 Task: Add the product "Fancy Feast Land Based Variety Pack 3 oz (24 pk)" to cart from the store "Pavilions Pets".
Action: Mouse pressed left at (54, 96)
Screenshot: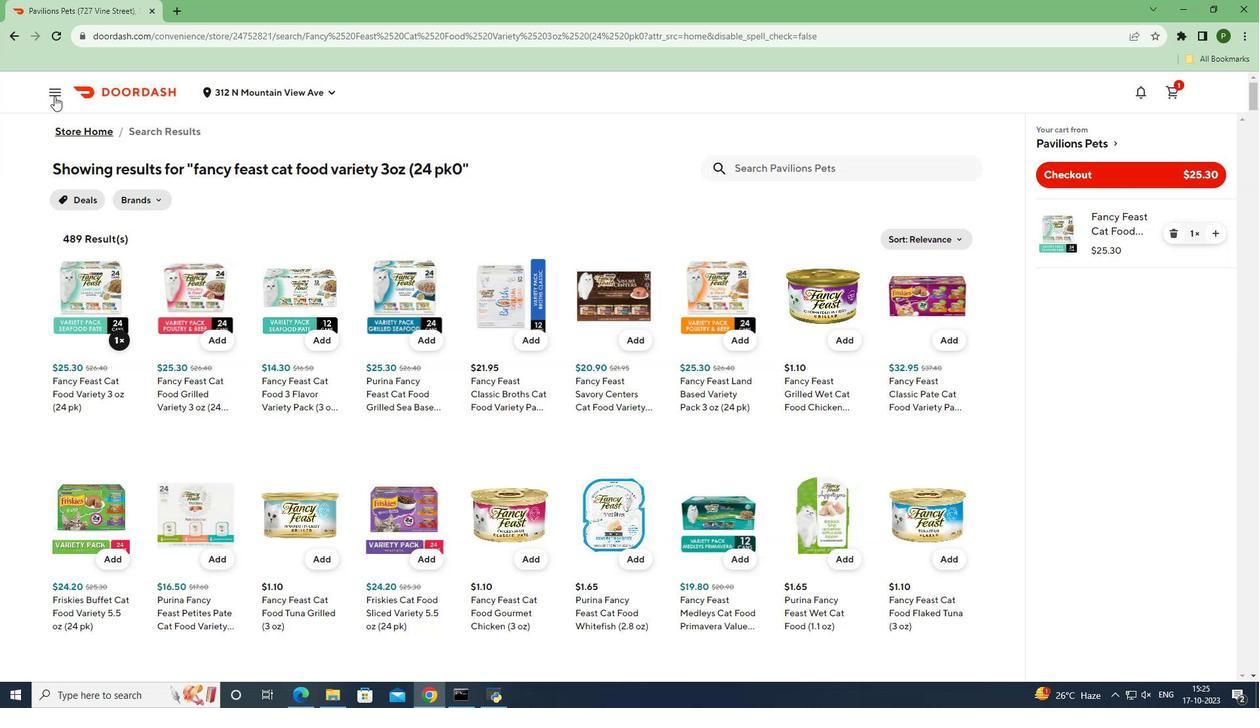 
Action: Mouse moved to (68, 196)
Screenshot: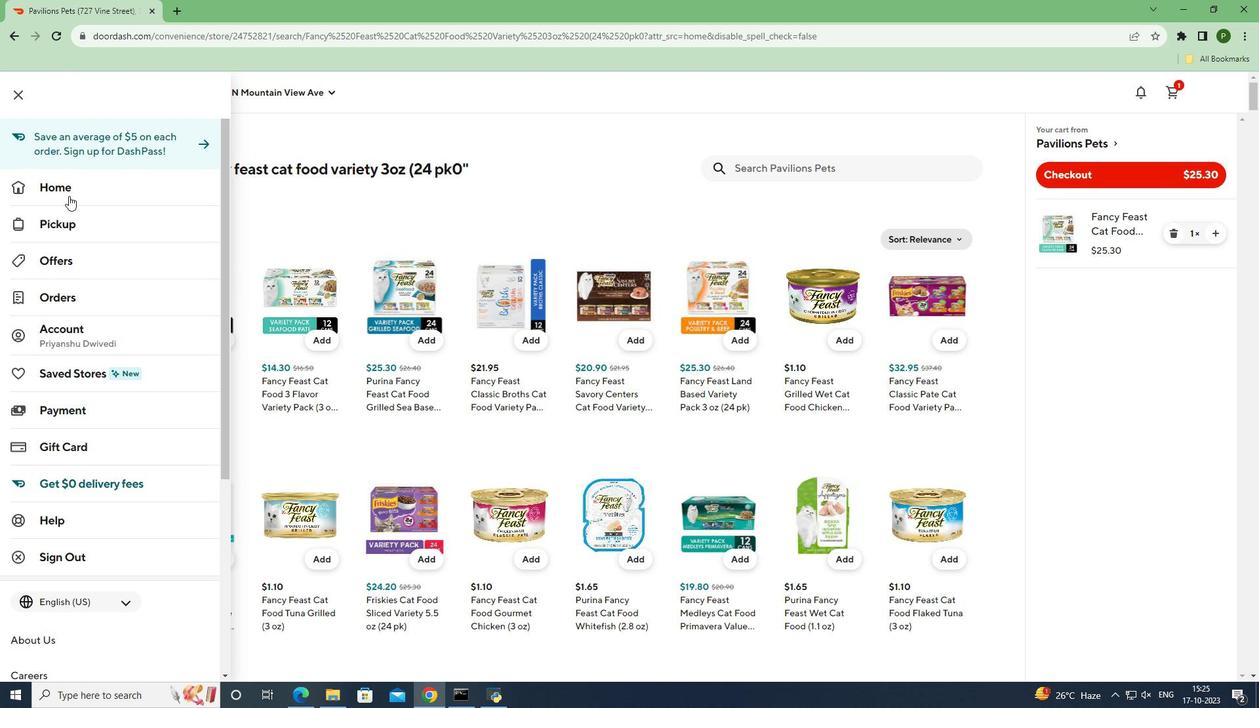 
Action: Mouse pressed left at (68, 196)
Screenshot: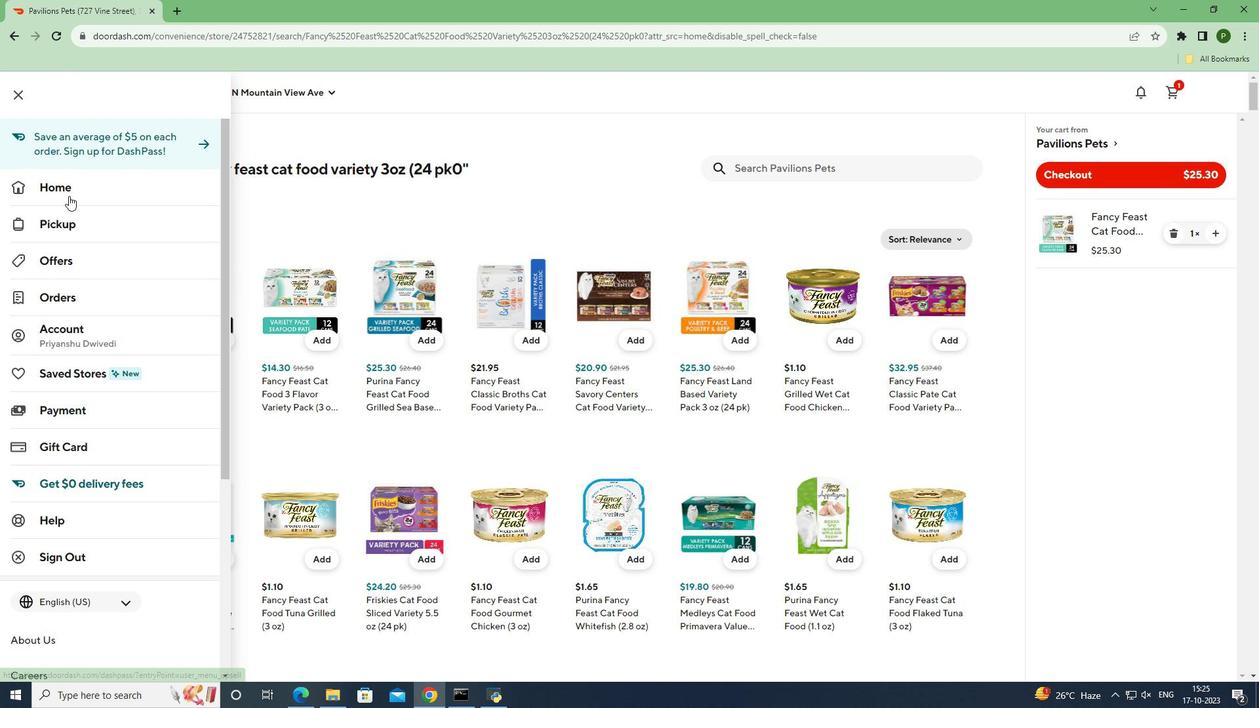 
Action: Mouse moved to (585, 143)
Screenshot: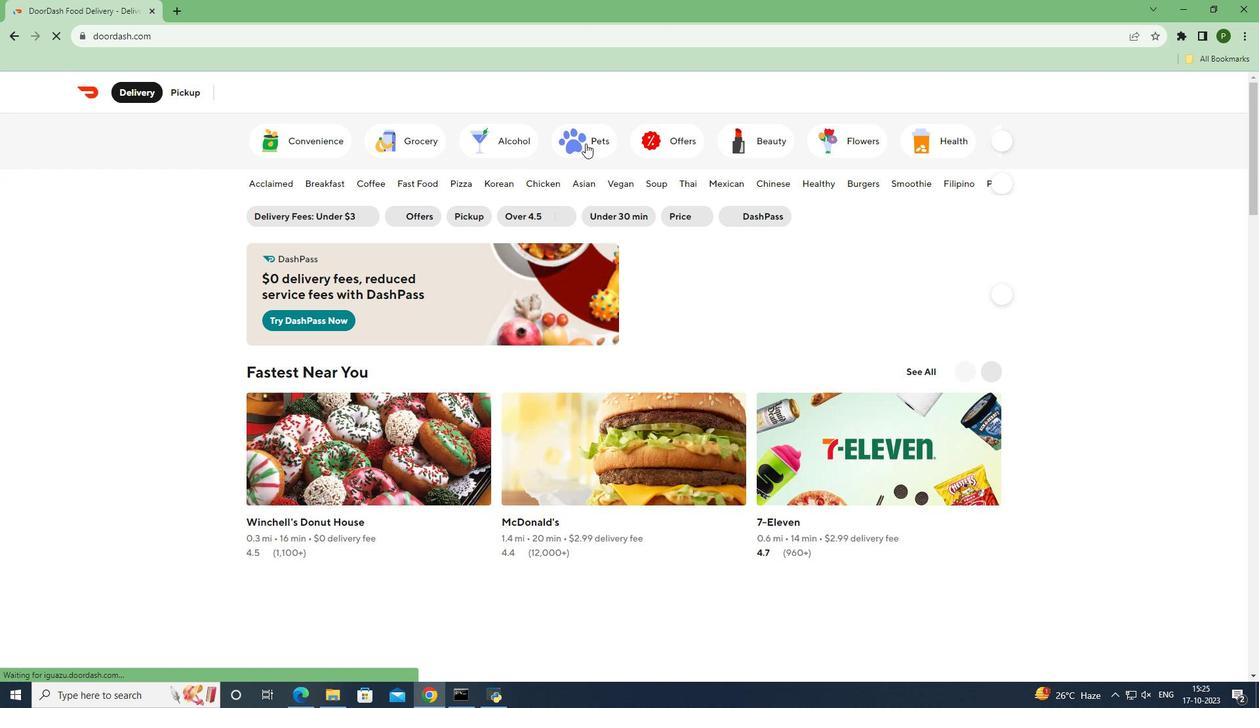 
Action: Mouse pressed left at (585, 143)
Screenshot: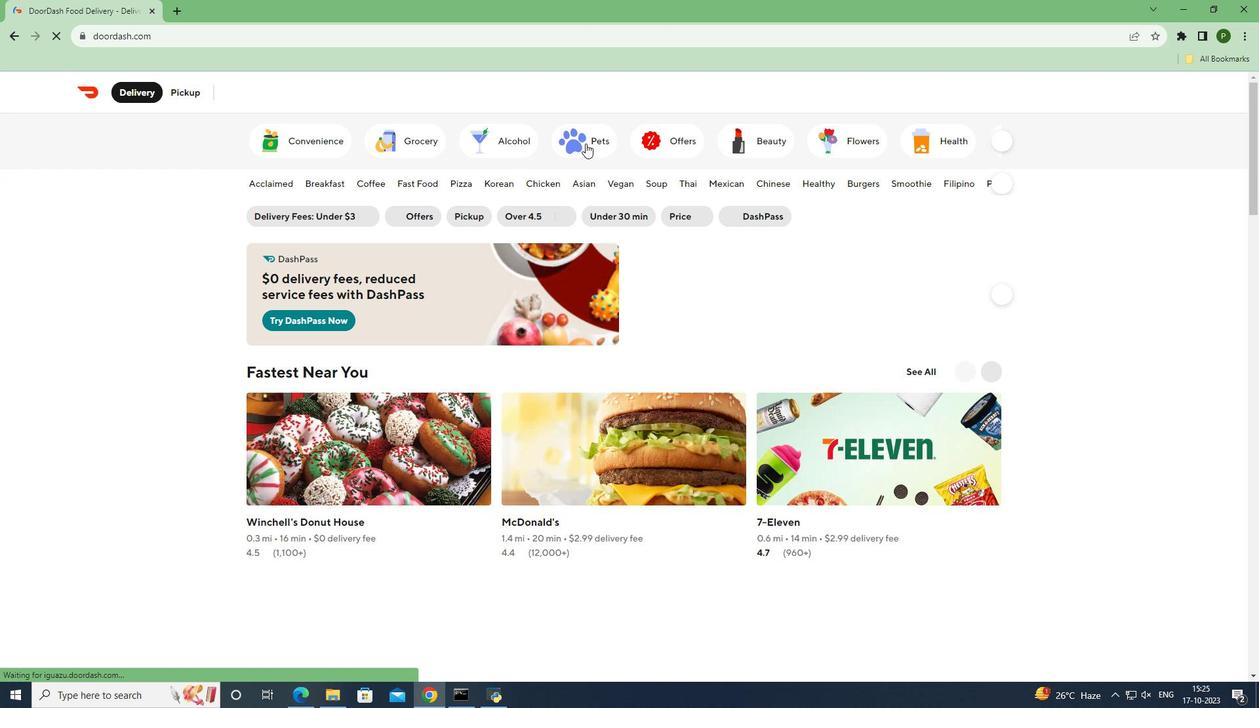 
Action: Mouse moved to (970, 400)
Screenshot: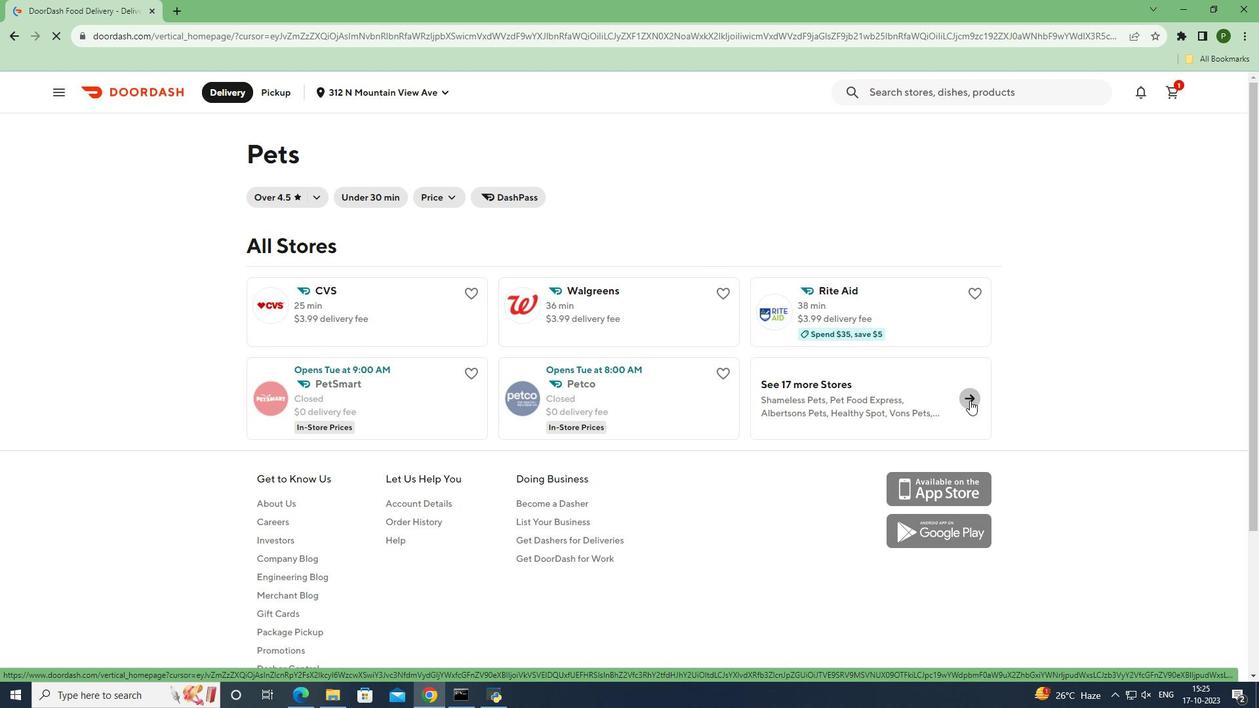 
Action: Mouse pressed left at (970, 400)
Screenshot: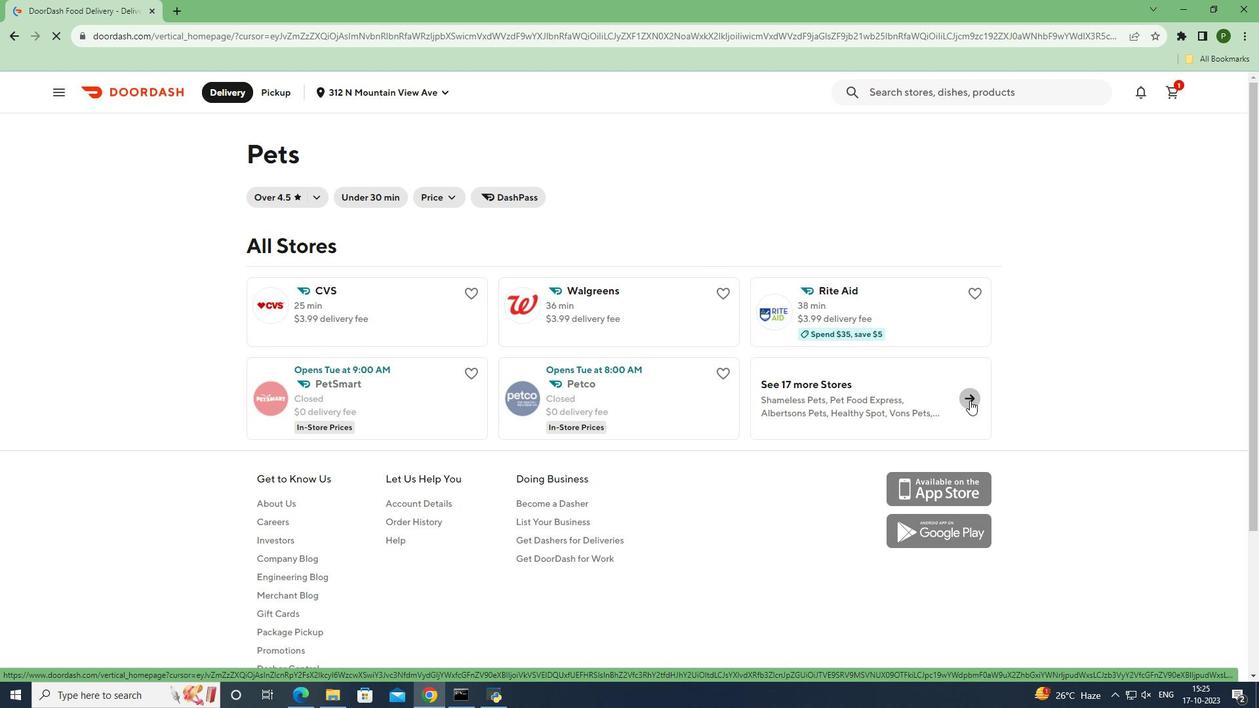 
Action: Mouse moved to (812, 570)
Screenshot: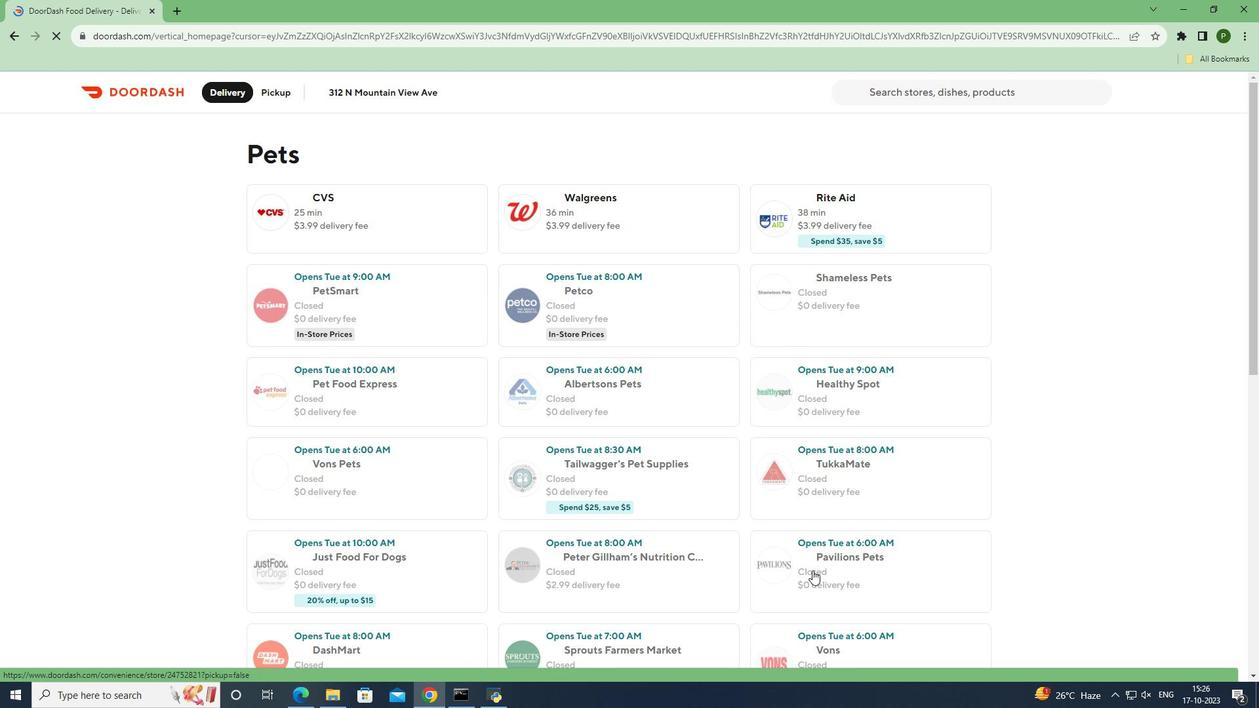 
Action: Mouse pressed left at (812, 570)
Screenshot: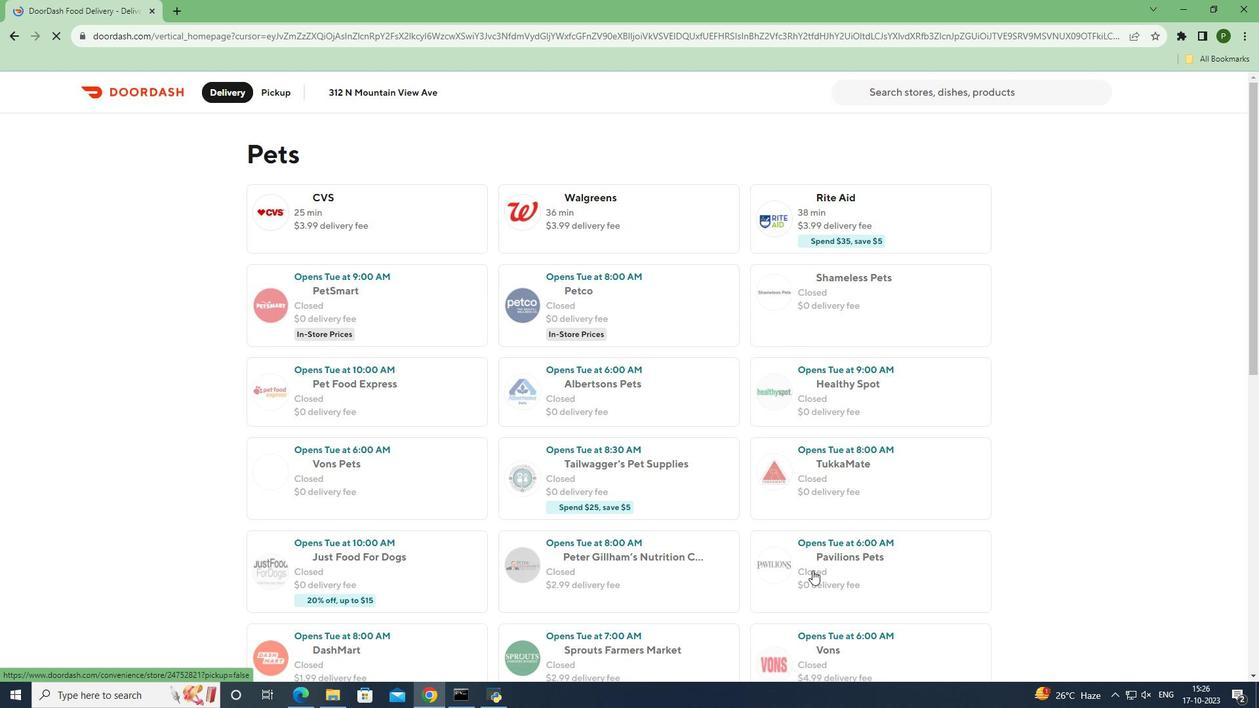 
Action: Mouse moved to (824, 207)
Screenshot: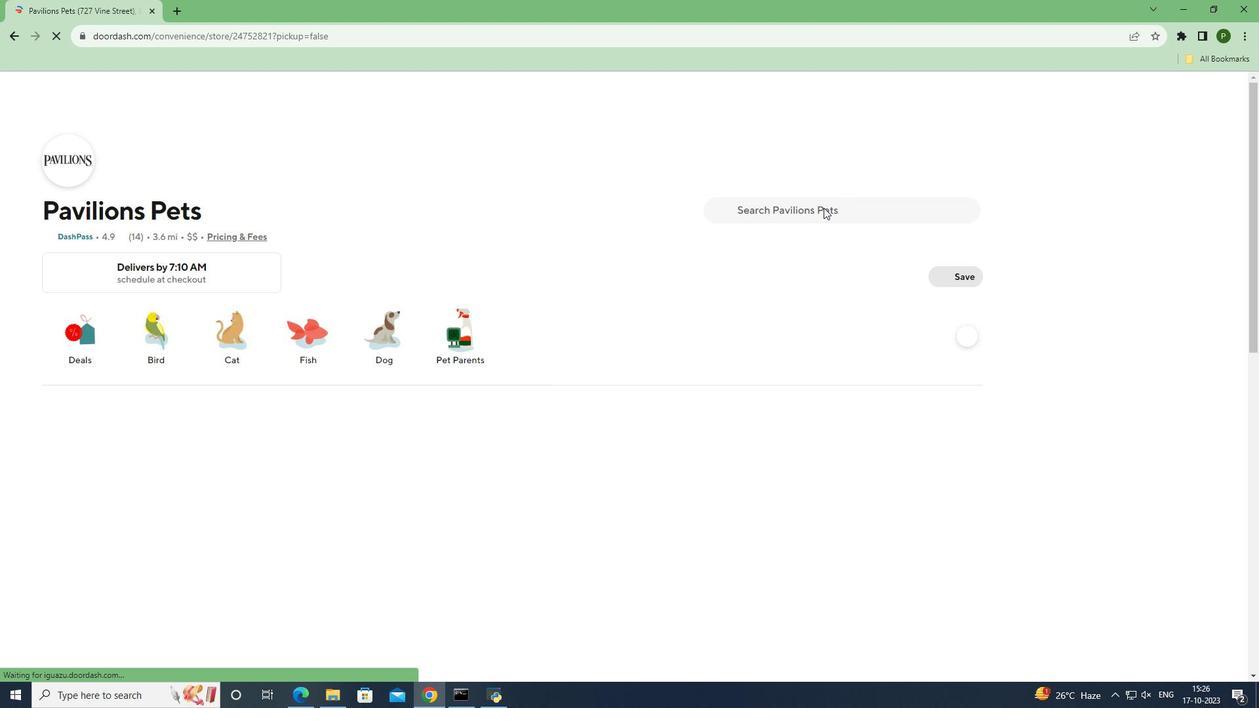 
Action: Mouse pressed left at (824, 207)
Screenshot: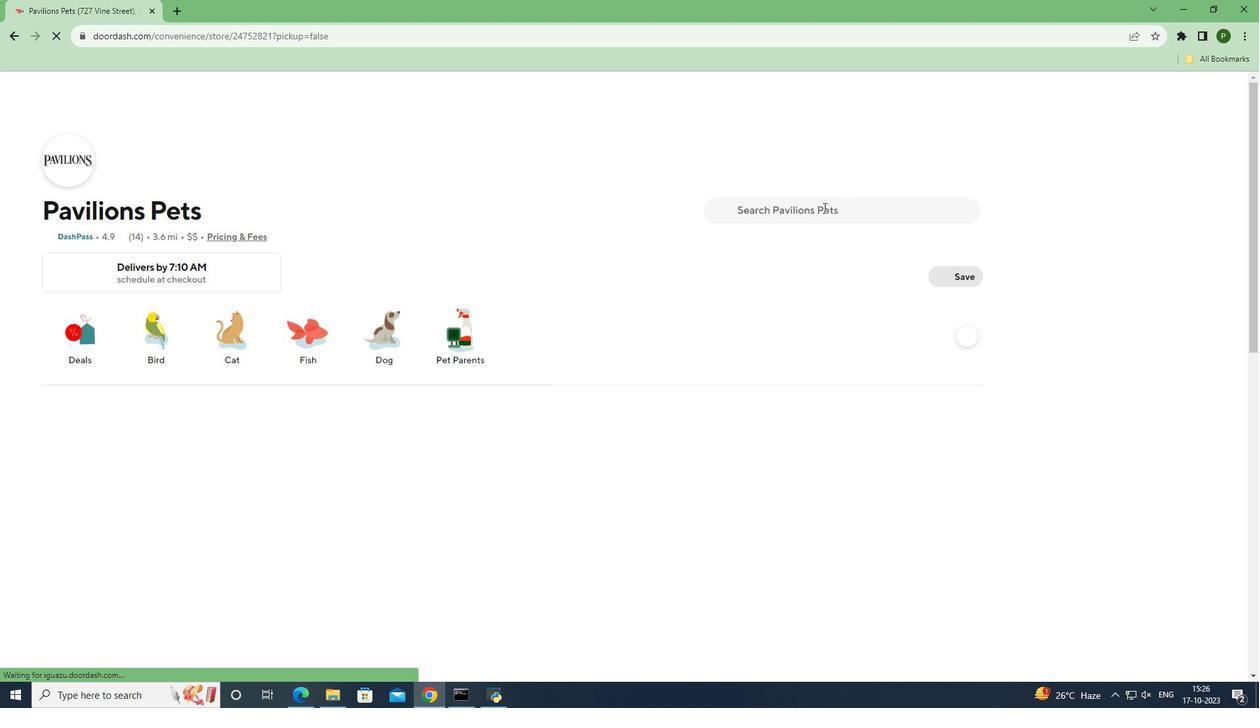 
Action: Key pressed <Key.caps_lock>F<Key.caps_lock>ancy<Key.space><Key.caps_lock>F<Key.caps_lock>east<Key.space><Key.caps_lock>L<Key.caps_lock>and<Key.space><Key.caps_lock>B<Key.caps_lock>ased<Key.space><Key.caps_lock>V<Key.caps_lock>ariety<Key.space><Key.caps_lock>P<Key.caps_lock>ack<Key.space>3<Key.space>oz<Key.space><Key.shift_r>(24<Key.space>pk<Key.shift_r><Key.shift_r><Key.shift_r><Key.shift_r><Key.shift_r><Key.shift_r><Key.shift_r><Key.shift_r>)<Key.enter>
Screenshot: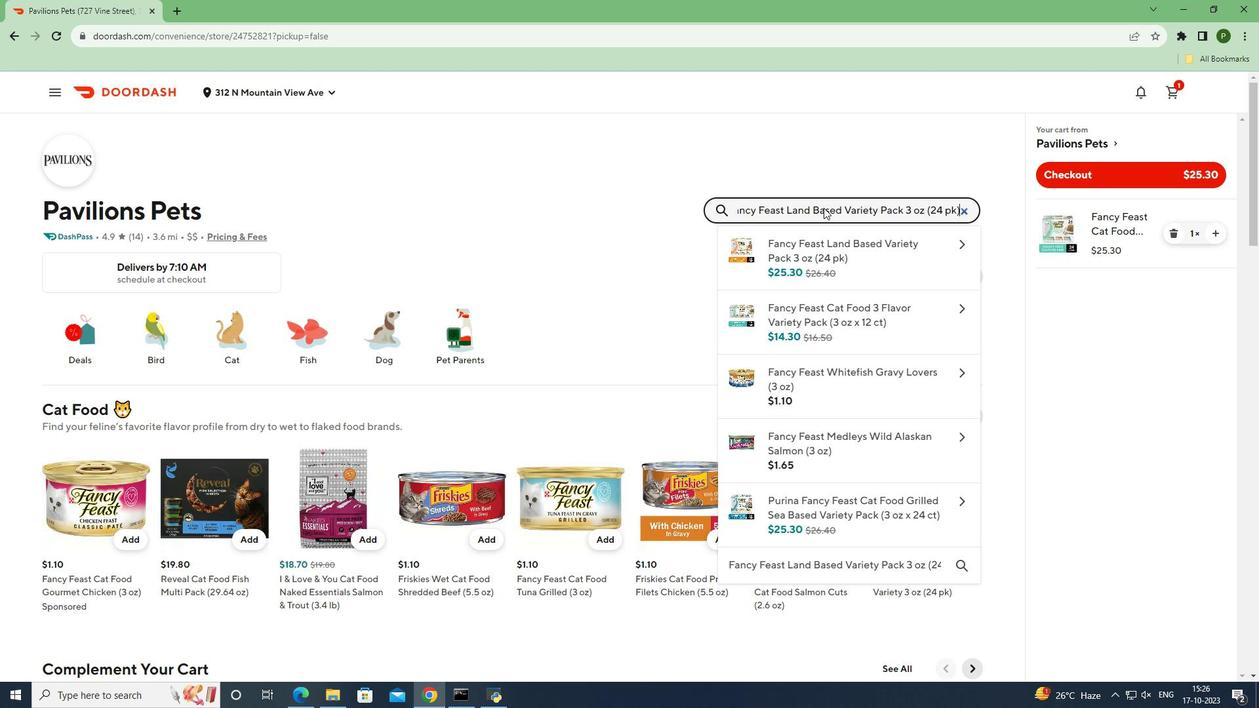 
Action: Mouse moved to (116, 343)
Screenshot: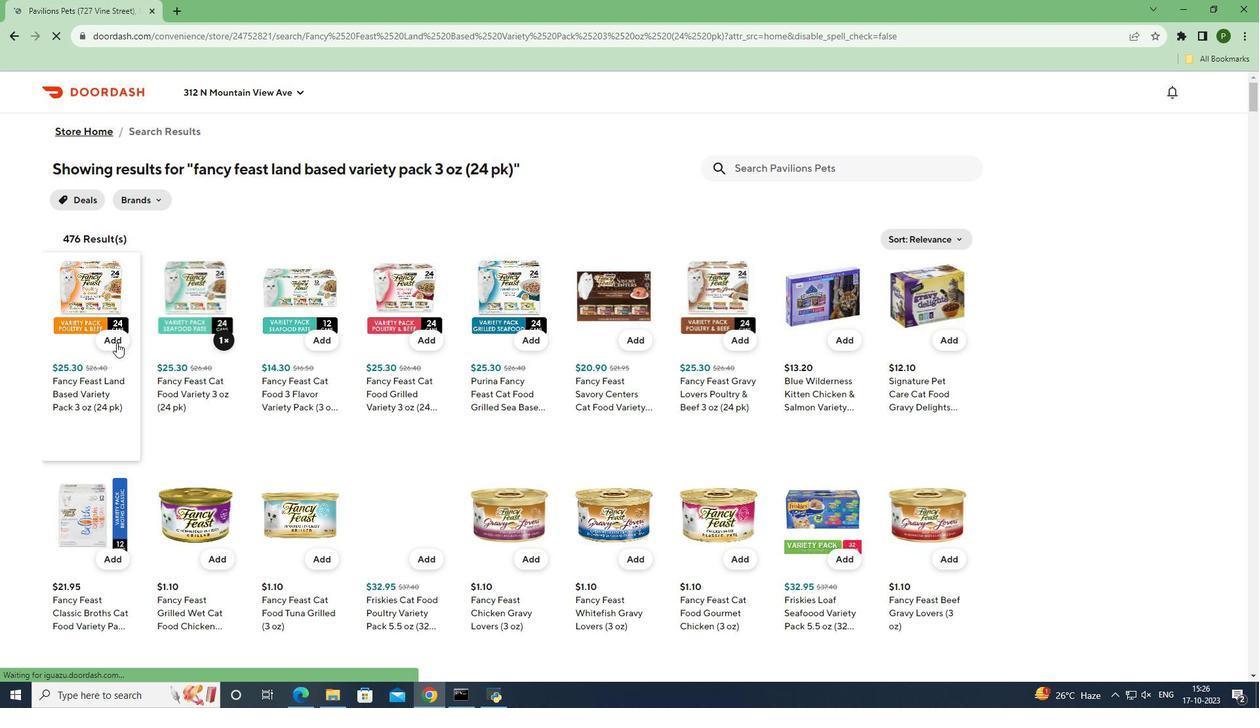 
Action: Mouse pressed left at (116, 343)
Screenshot: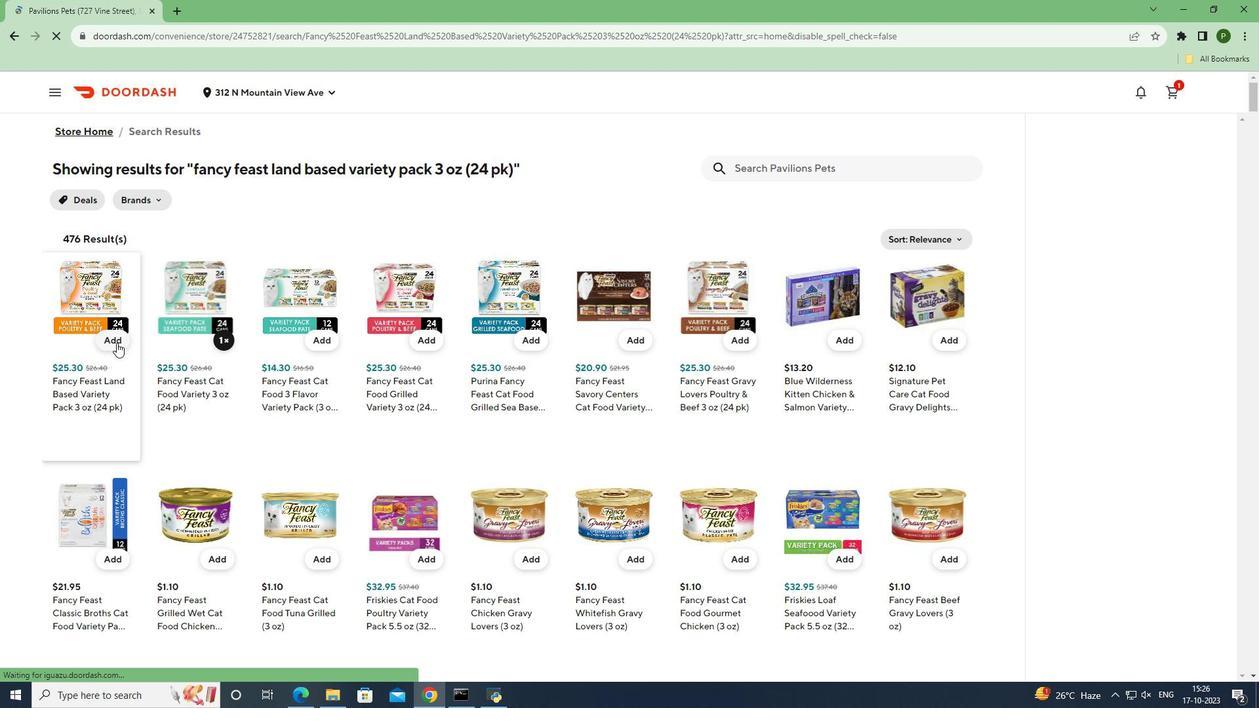 
Action: Mouse moved to (112, 443)
Screenshot: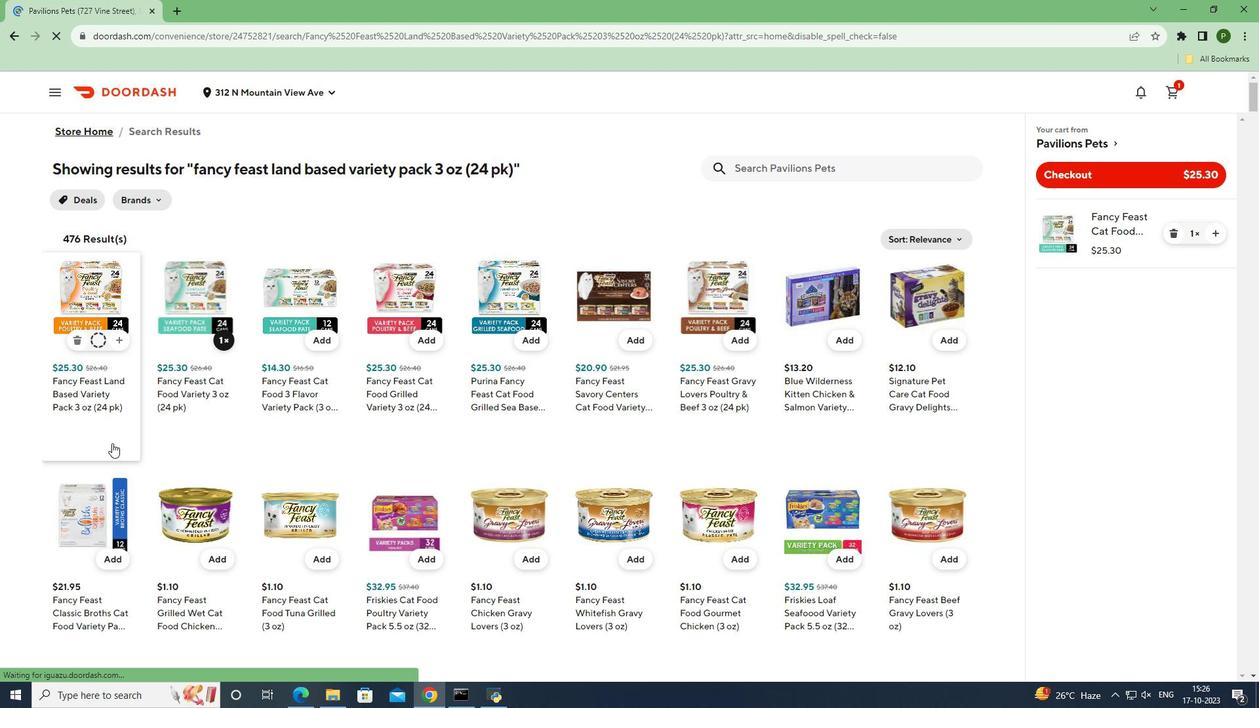 
